 Task: Add Garden Of Life Vitamin D3 5000 IU & Zinc to the cart.
Action: Mouse moved to (33, 91)
Screenshot: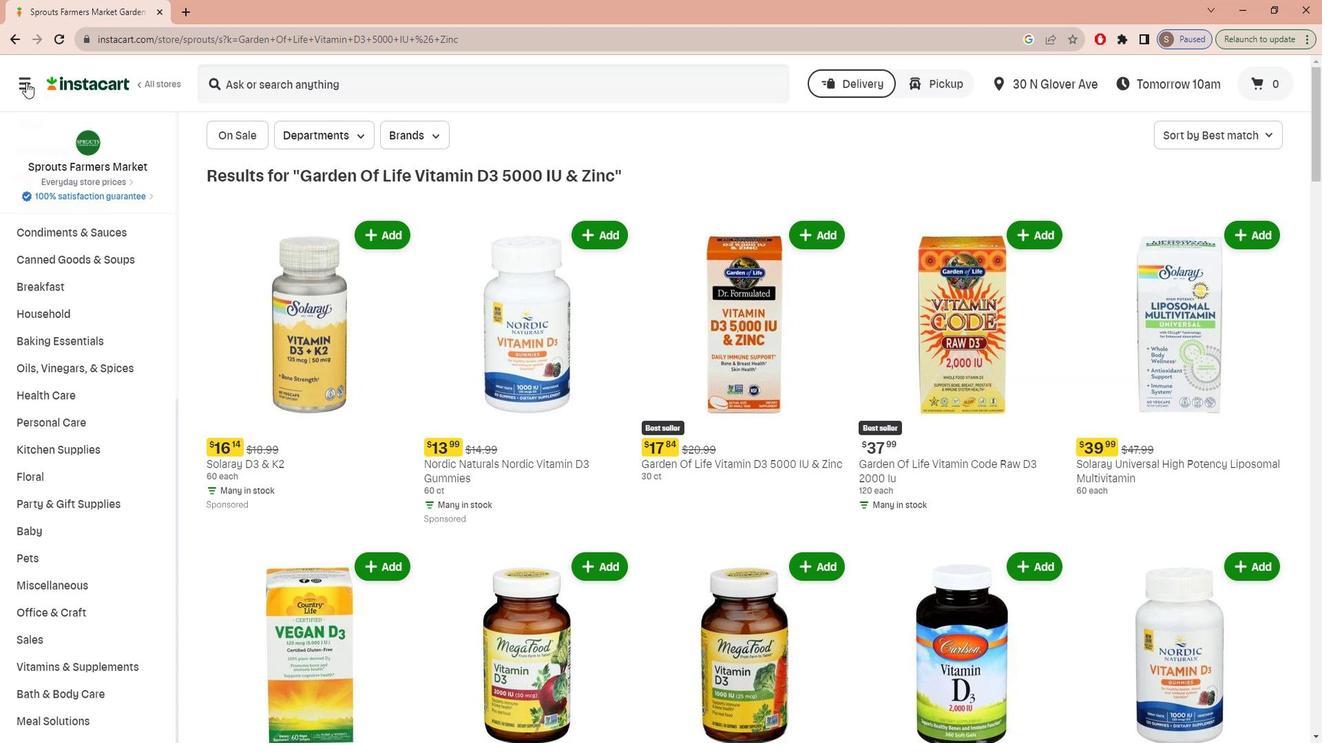 
Action: Mouse pressed left at (33, 91)
Screenshot: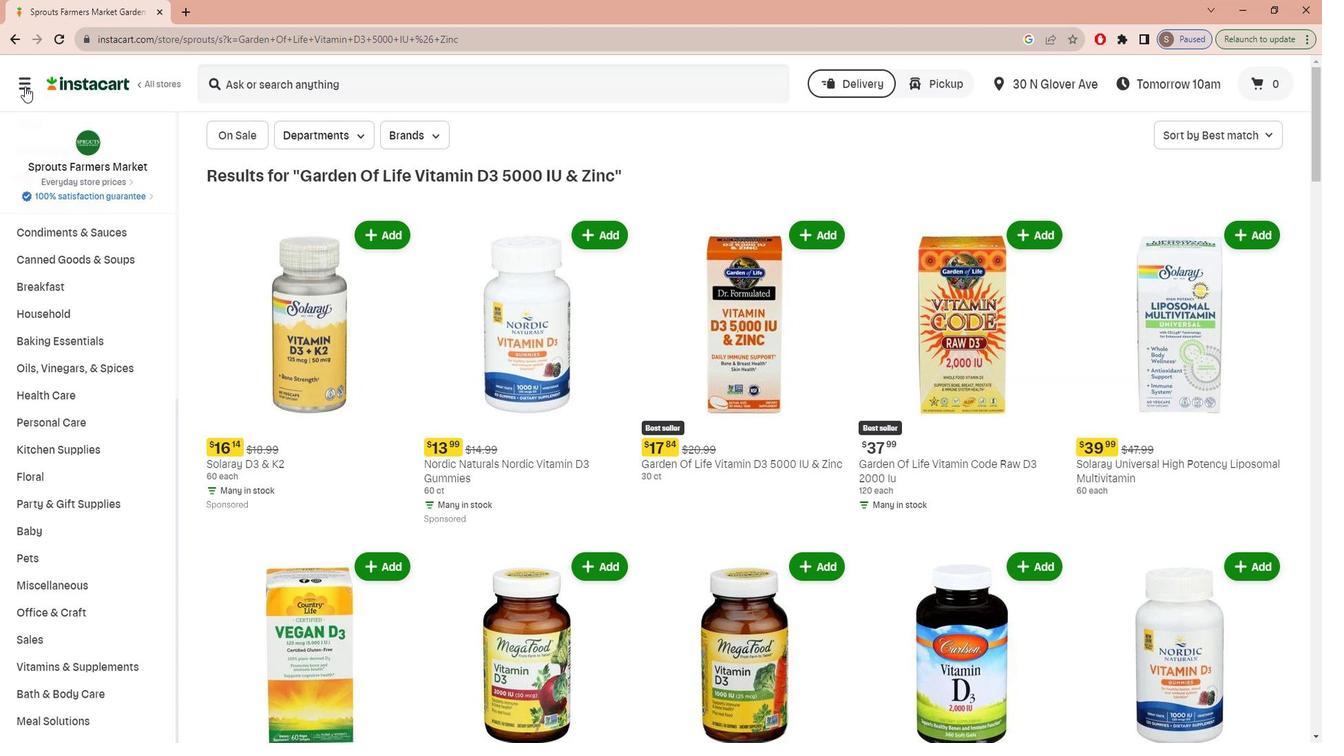 
Action: Mouse moved to (38, 174)
Screenshot: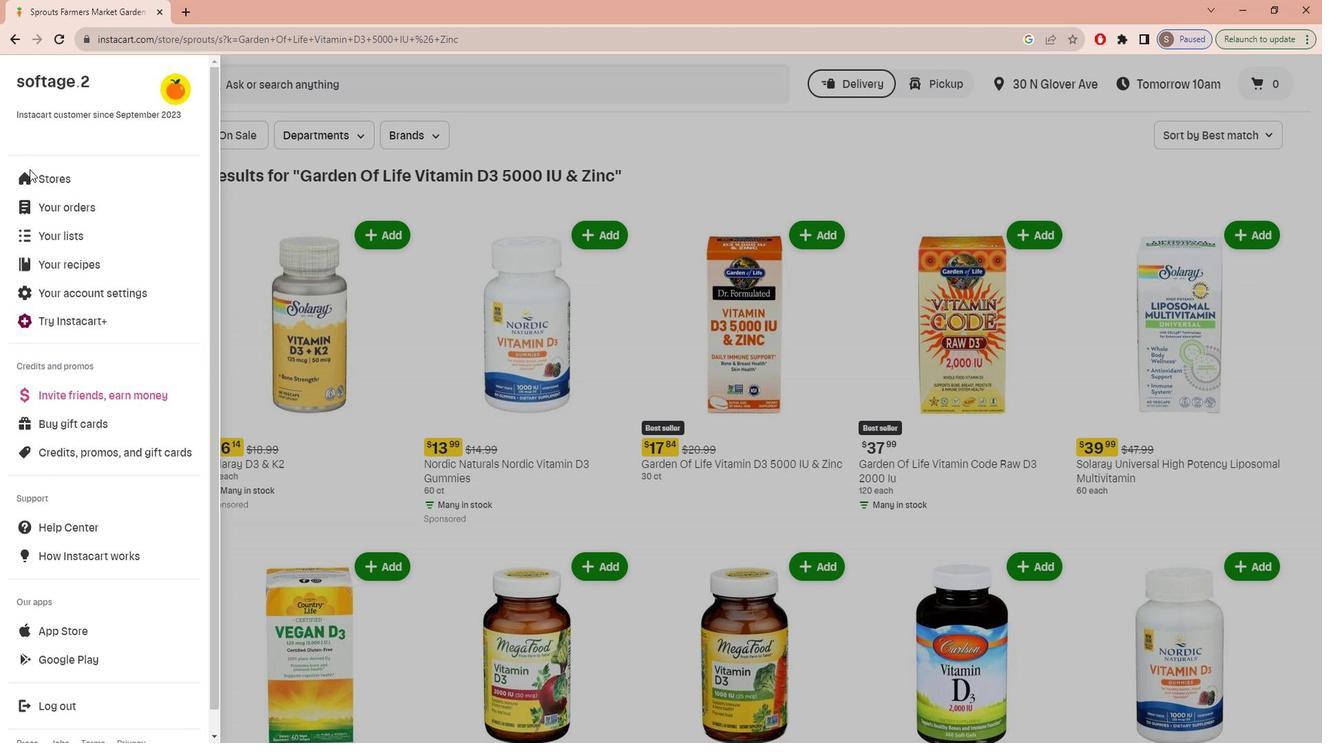 
Action: Mouse pressed left at (38, 174)
Screenshot: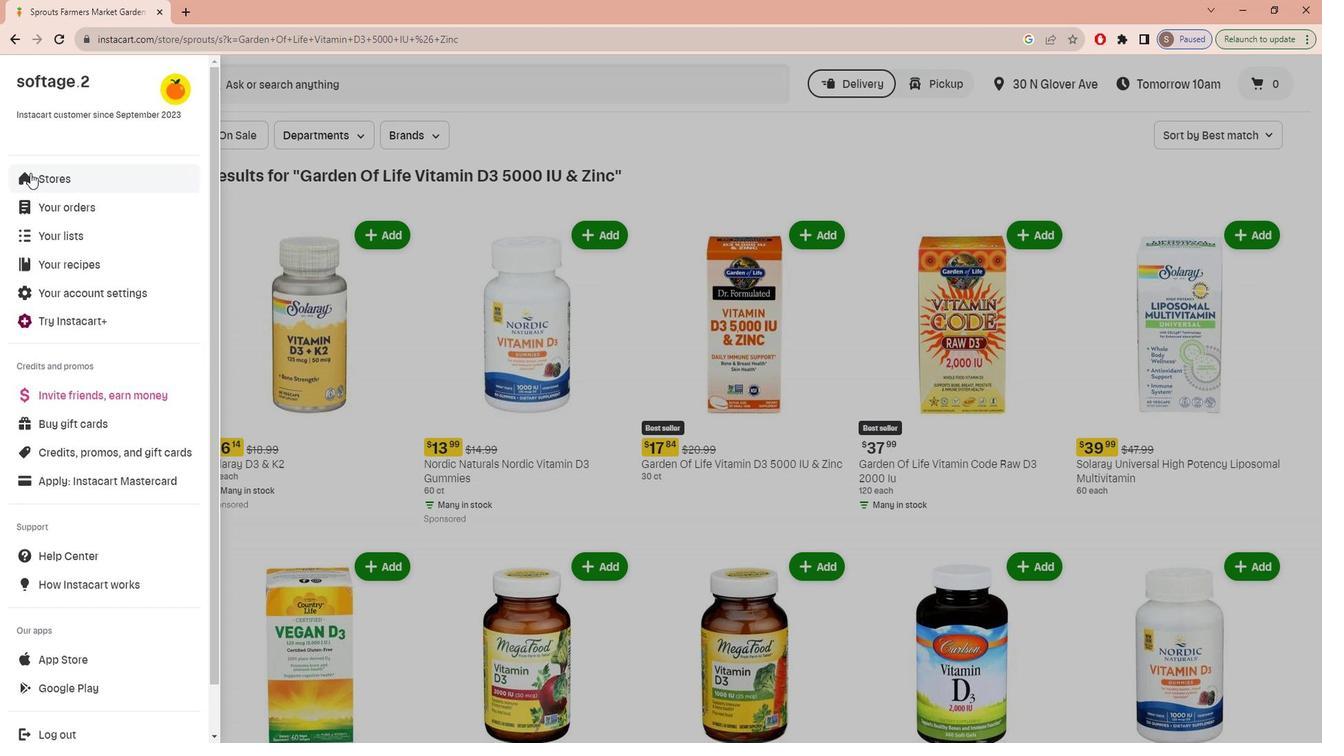 
Action: Mouse moved to (349, 148)
Screenshot: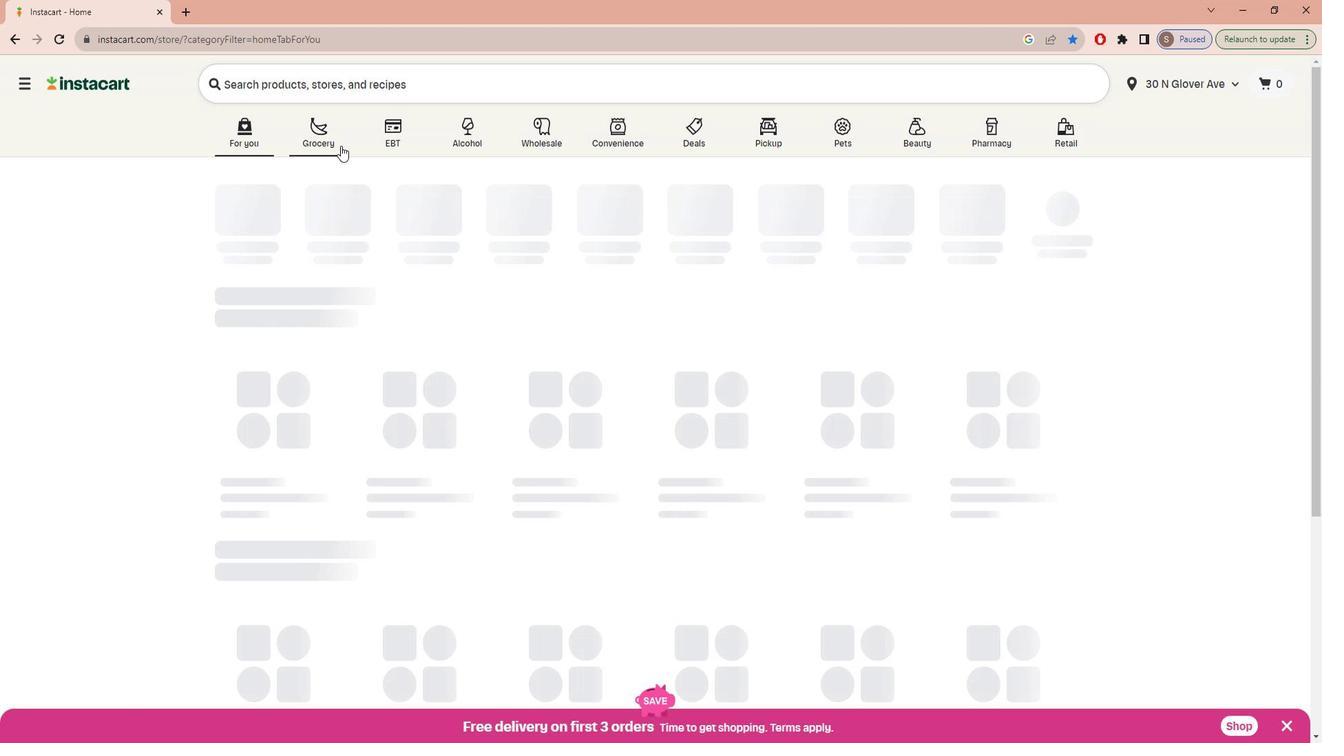 
Action: Mouse pressed left at (349, 148)
Screenshot: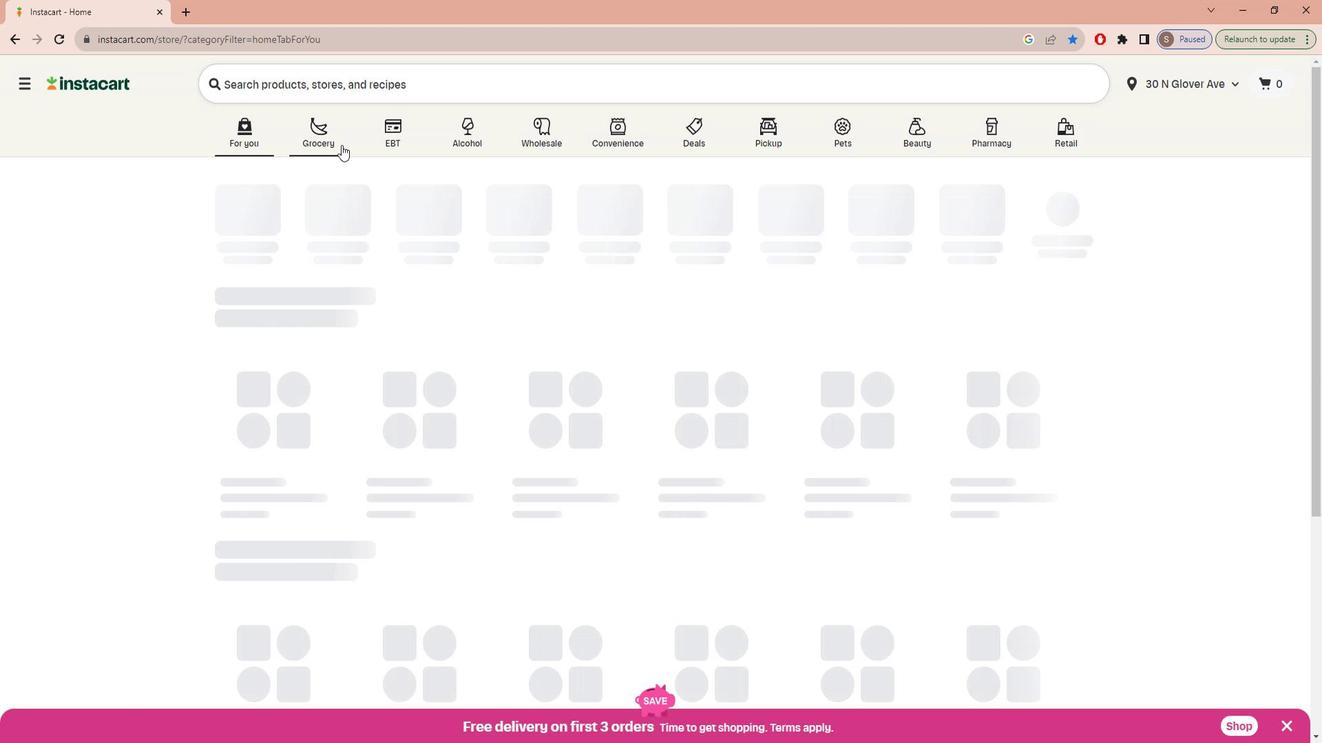 
Action: Mouse moved to (327, 393)
Screenshot: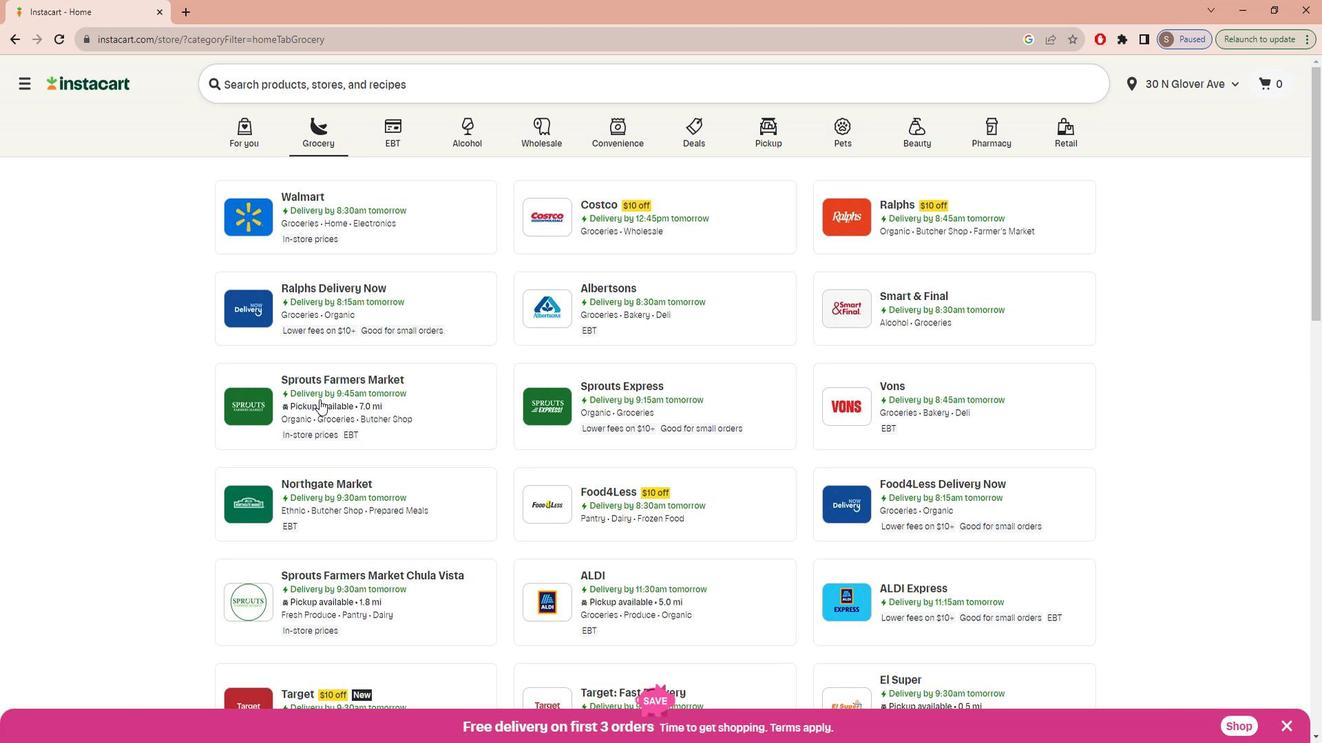 
Action: Mouse pressed left at (327, 393)
Screenshot: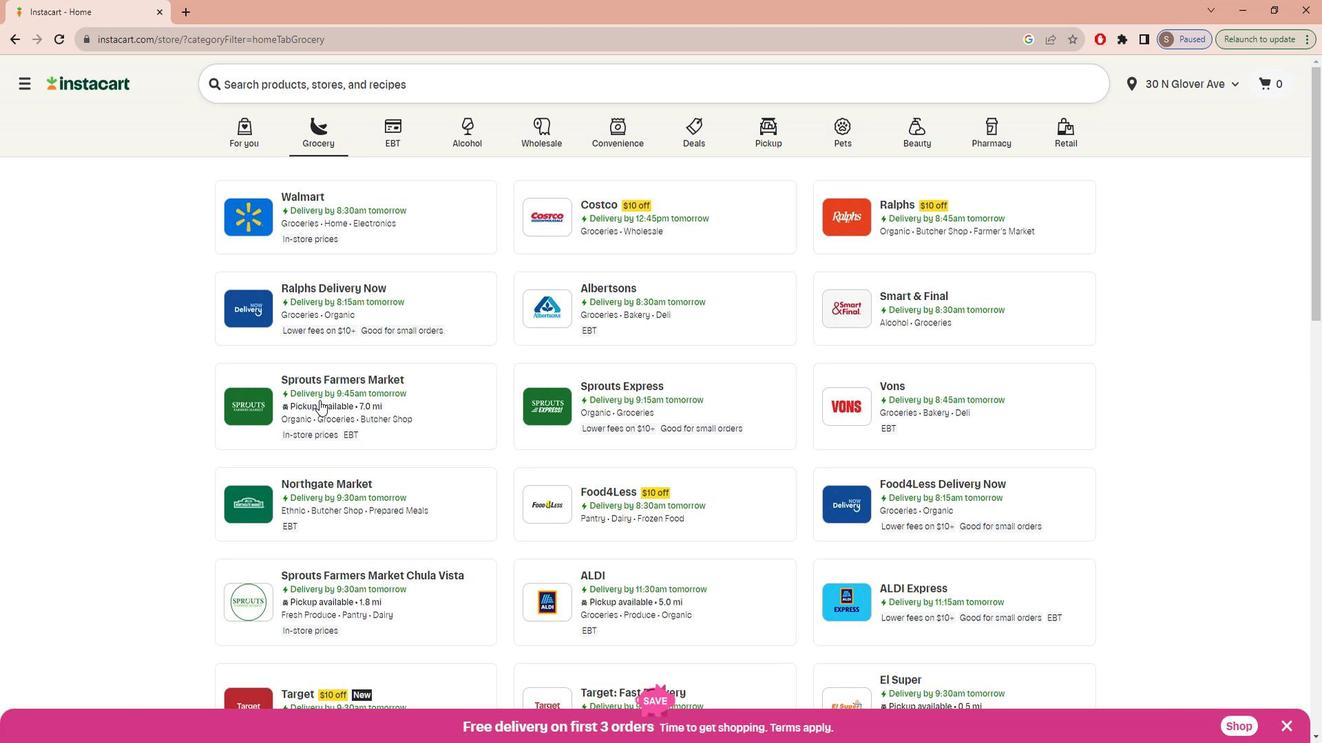 
Action: Mouse moved to (71, 586)
Screenshot: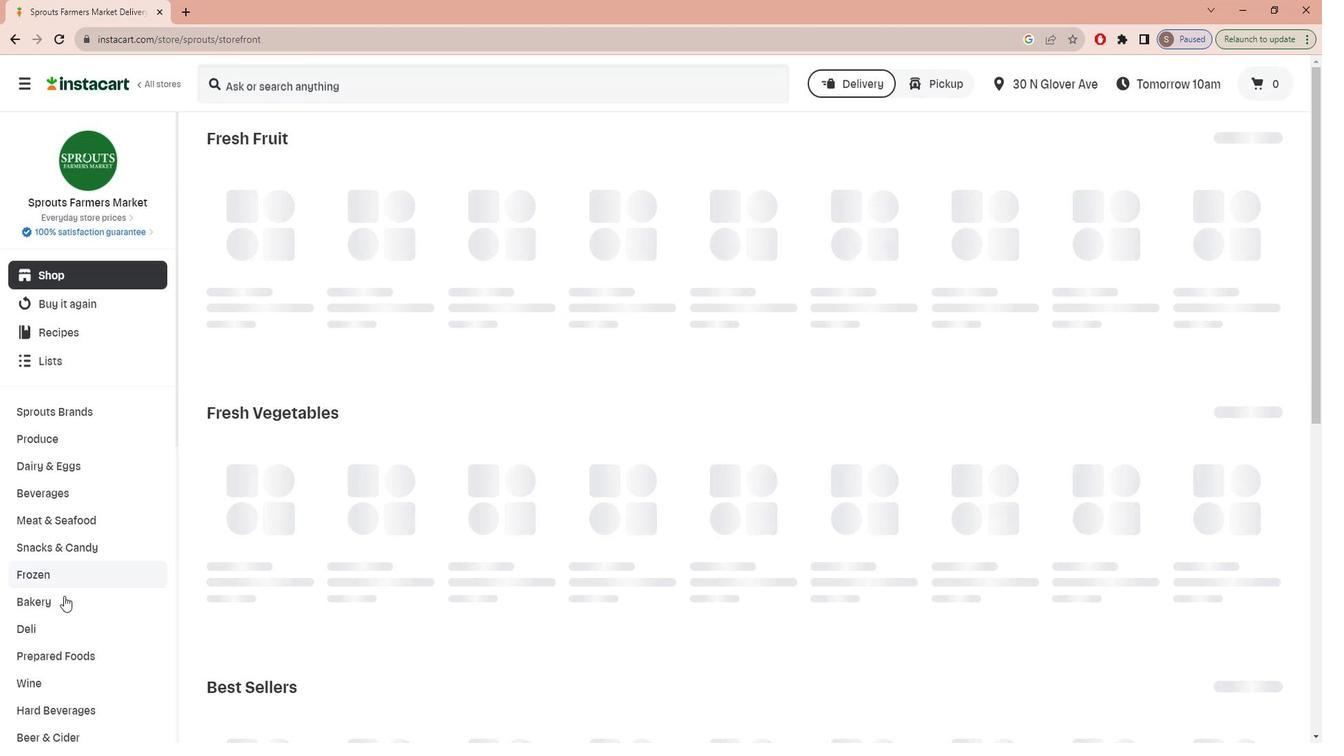 
Action: Mouse scrolled (71, 586) with delta (0, 0)
Screenshot: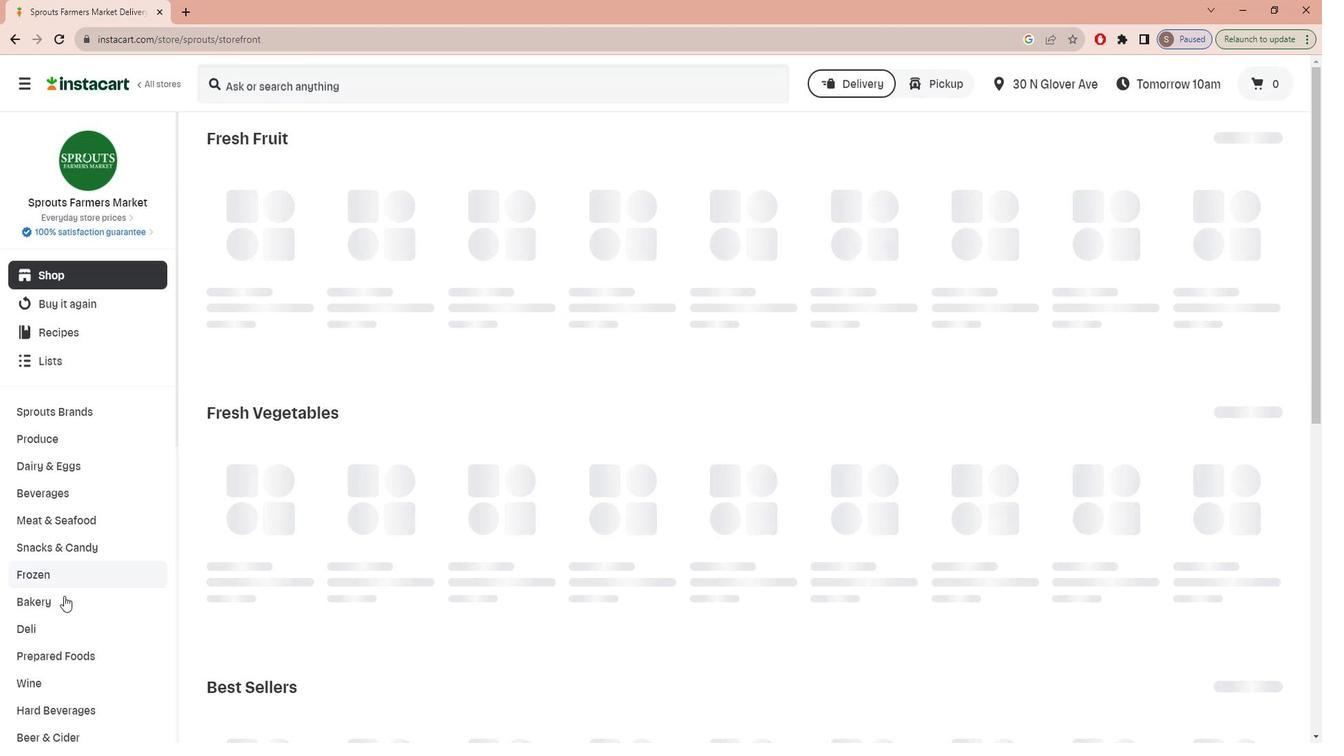 
Action: Mouse moved to (70, 590)
Screenshot: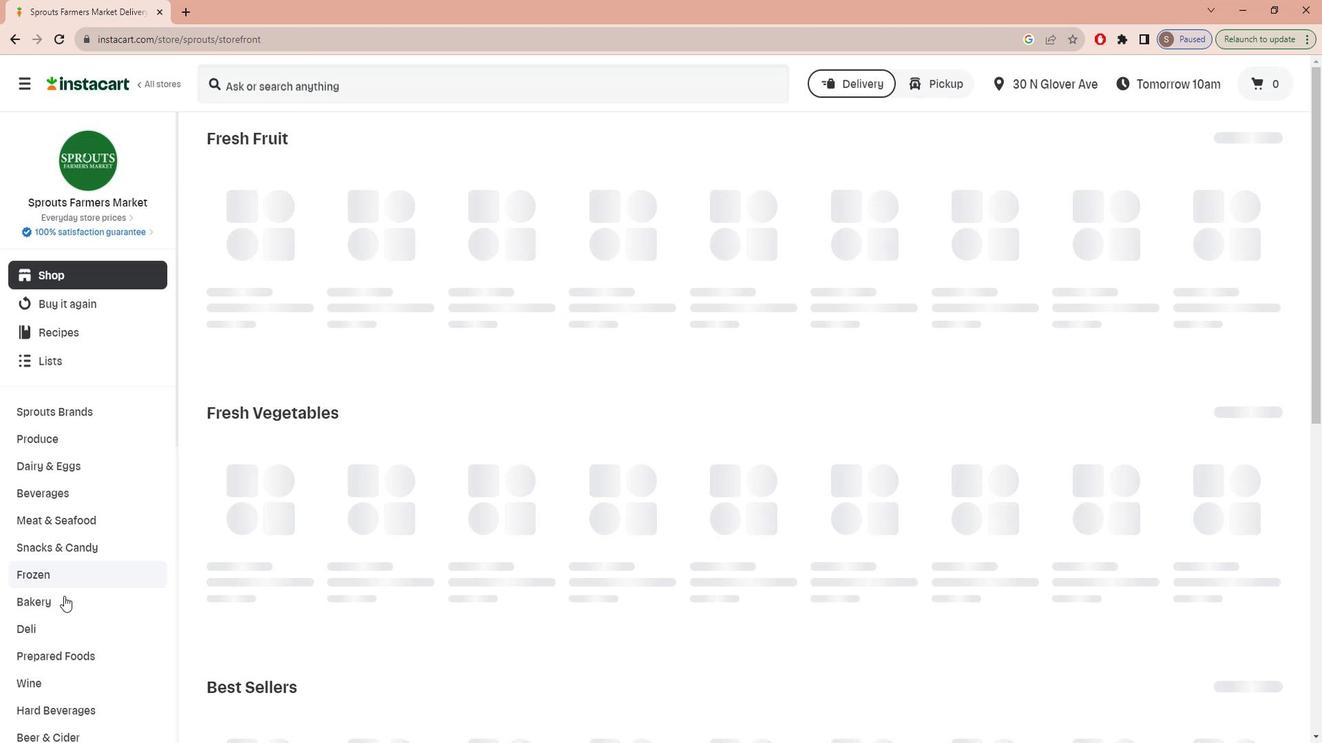 
Action: Mouse scrolled (70, 589) with delta (0, 0)
Screenshot: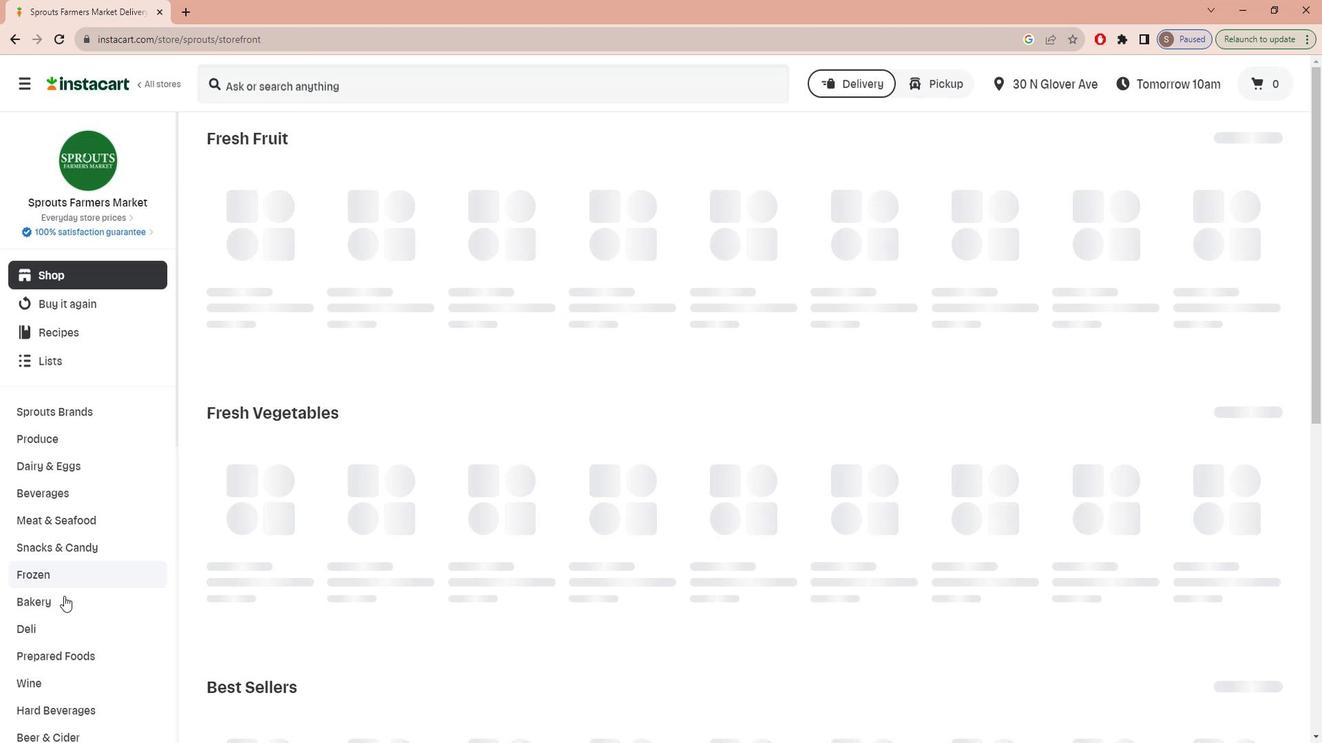 
Action: Mouse moved to (70, 592)
Screenshot: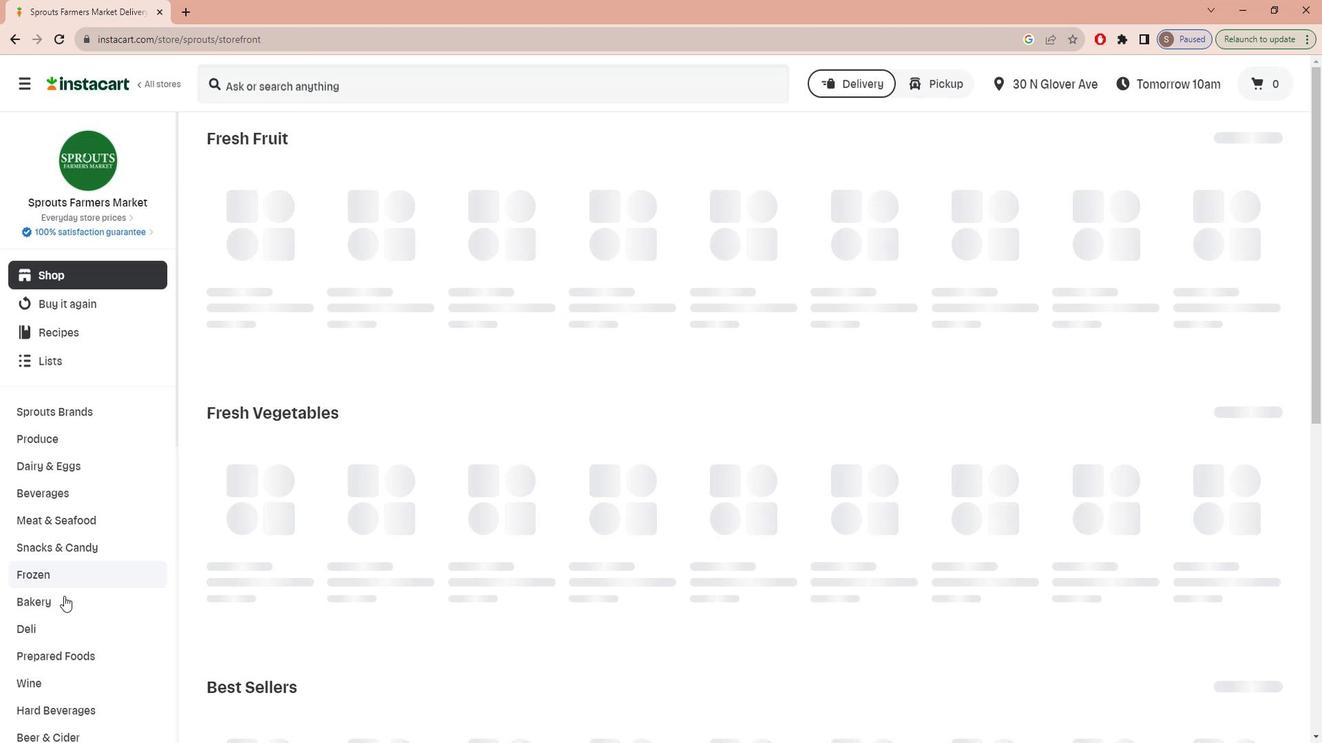 
Action: Mouse scrolled (70, 591) with delta (0, 0)
Screenshot: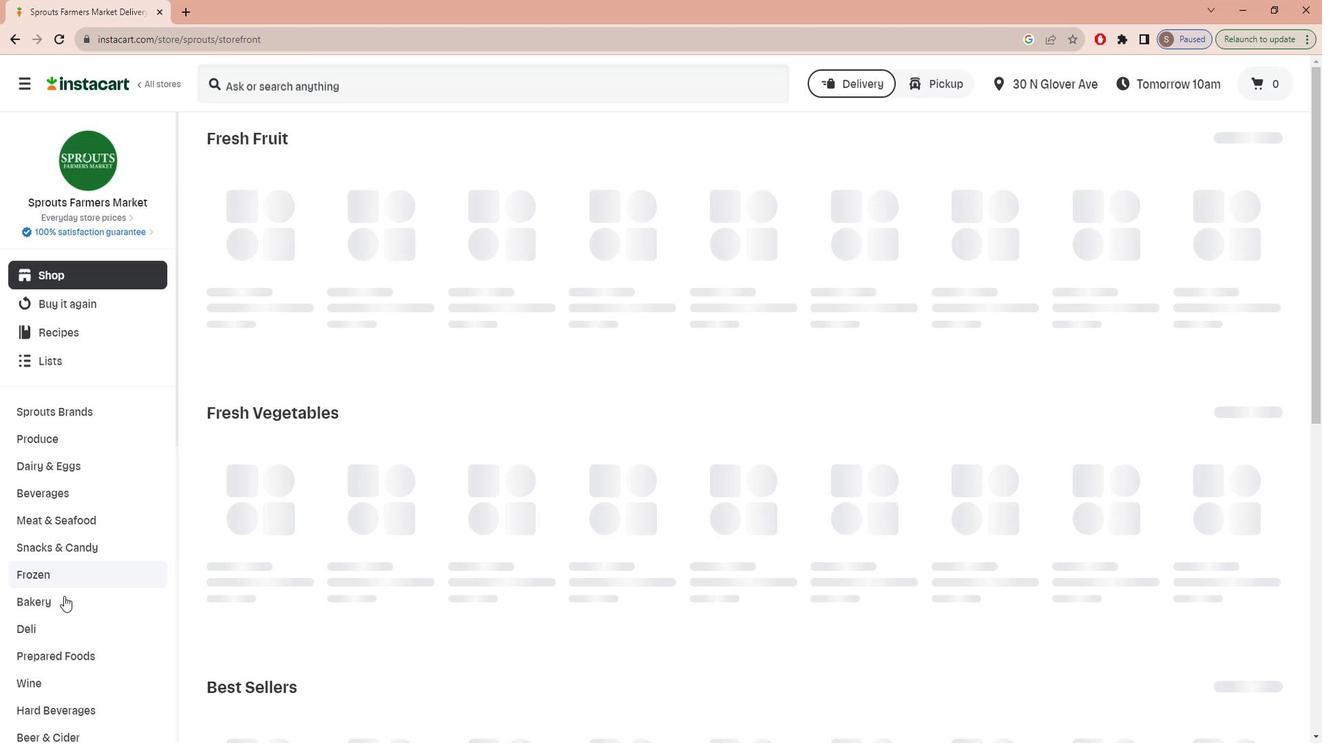 
Action: Mouse moved to (70, 592)
Screenshot: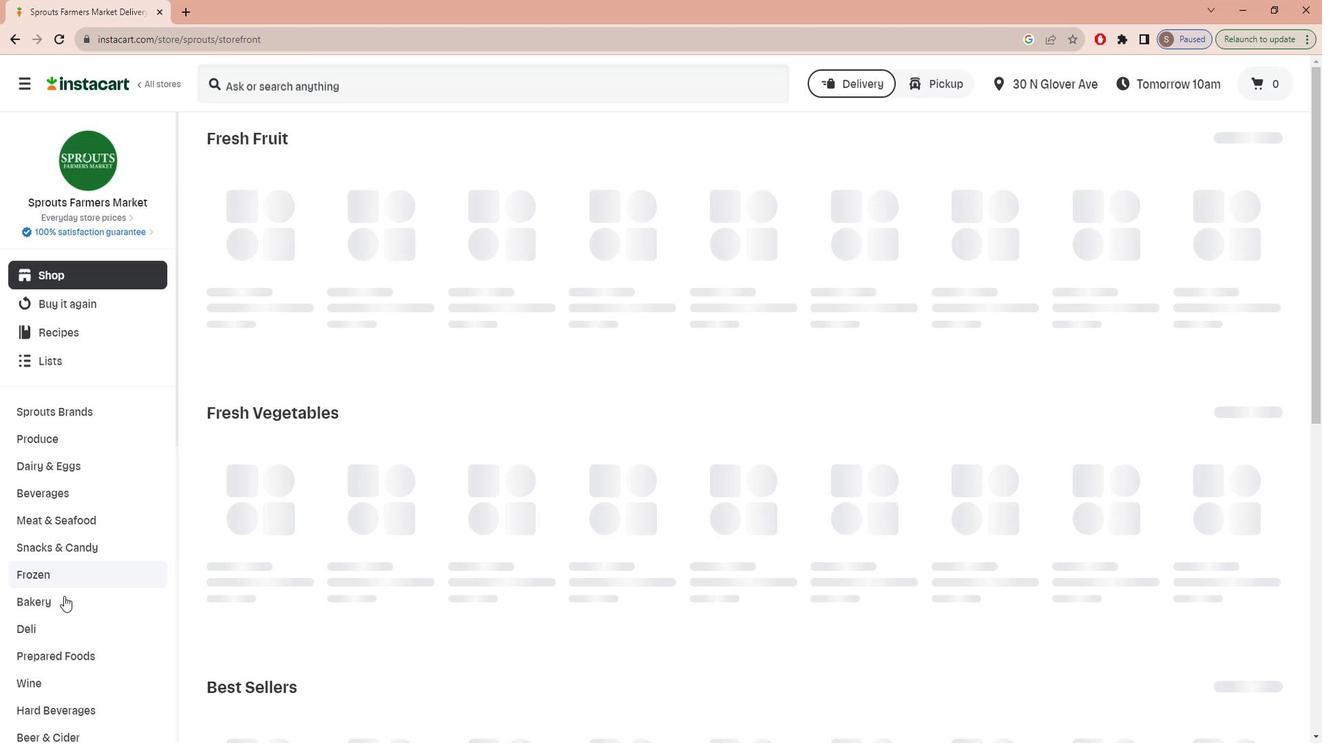 
Action: Mouse scrolled (70, 592) with delta (0, 0)
Screenshot: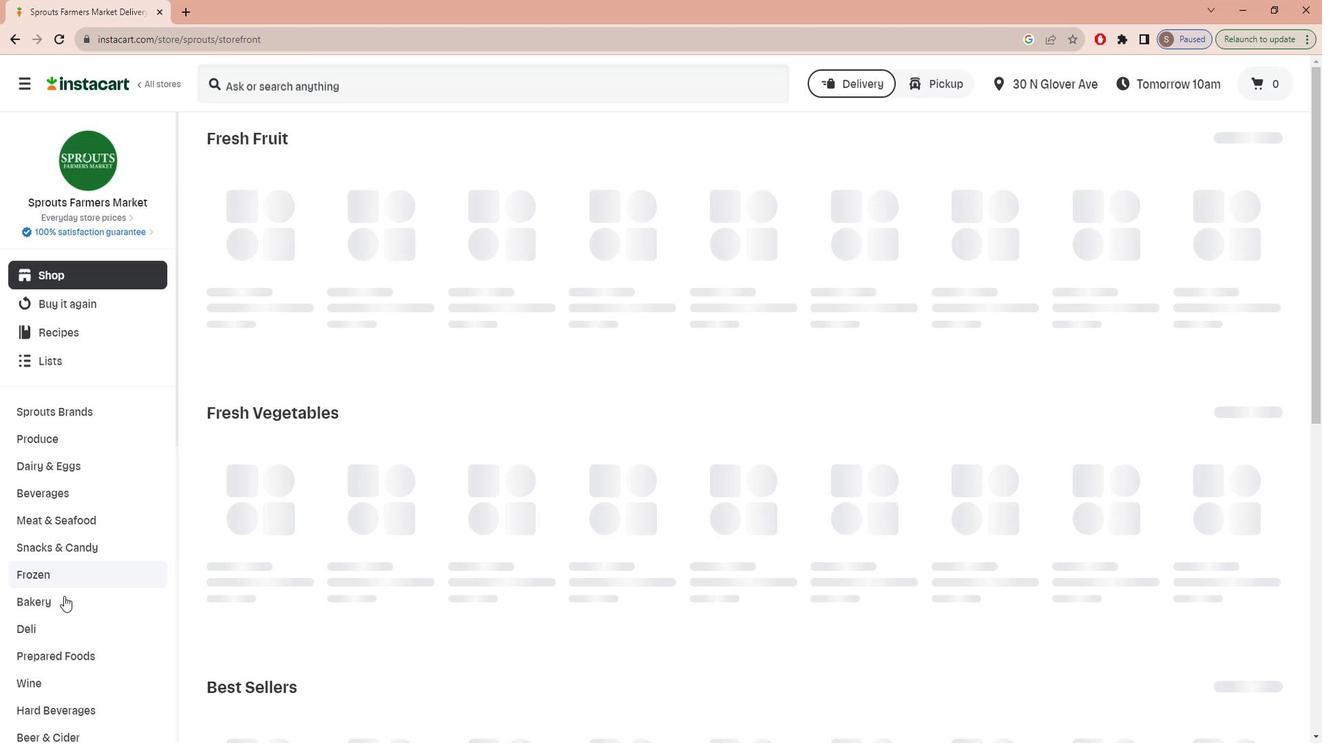 
Action: Mouse moved to (70, 593)
Screenshot: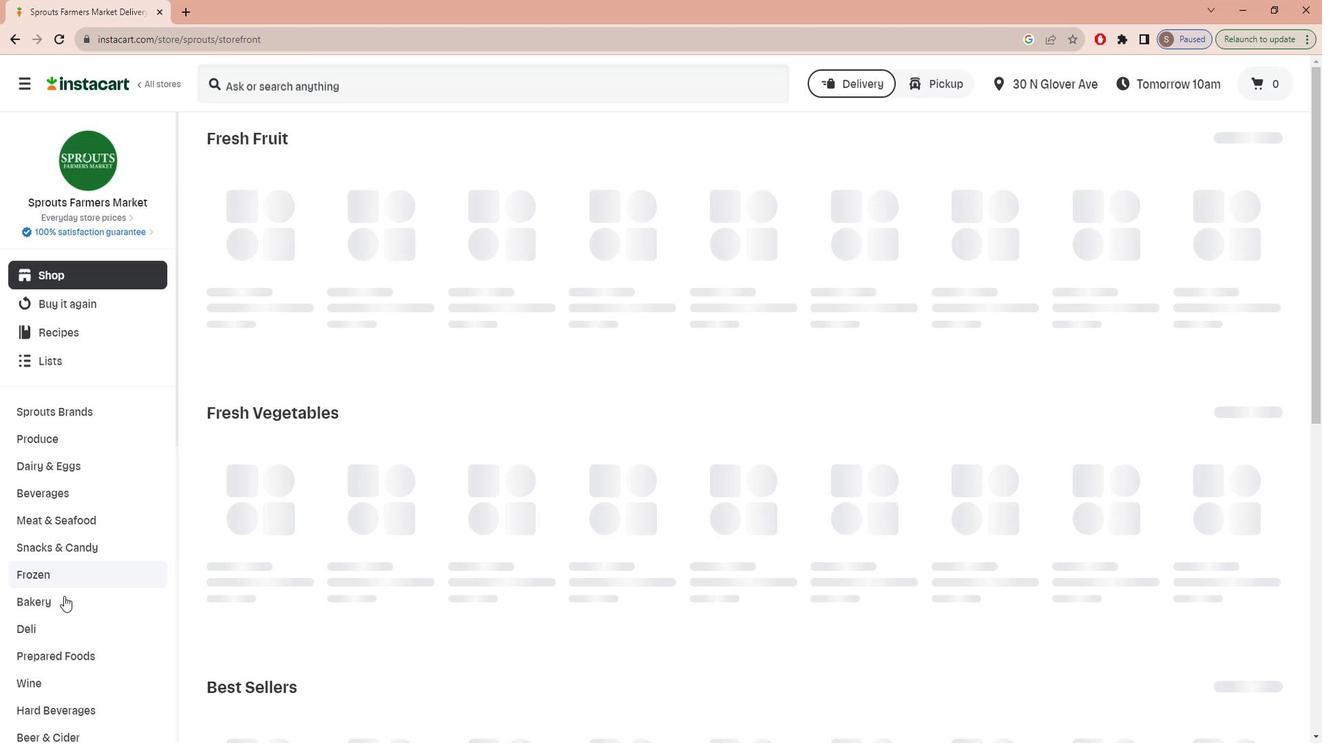 
Action: Mouse scrolled (70, 592) with delta (0, 0)
Screenshot: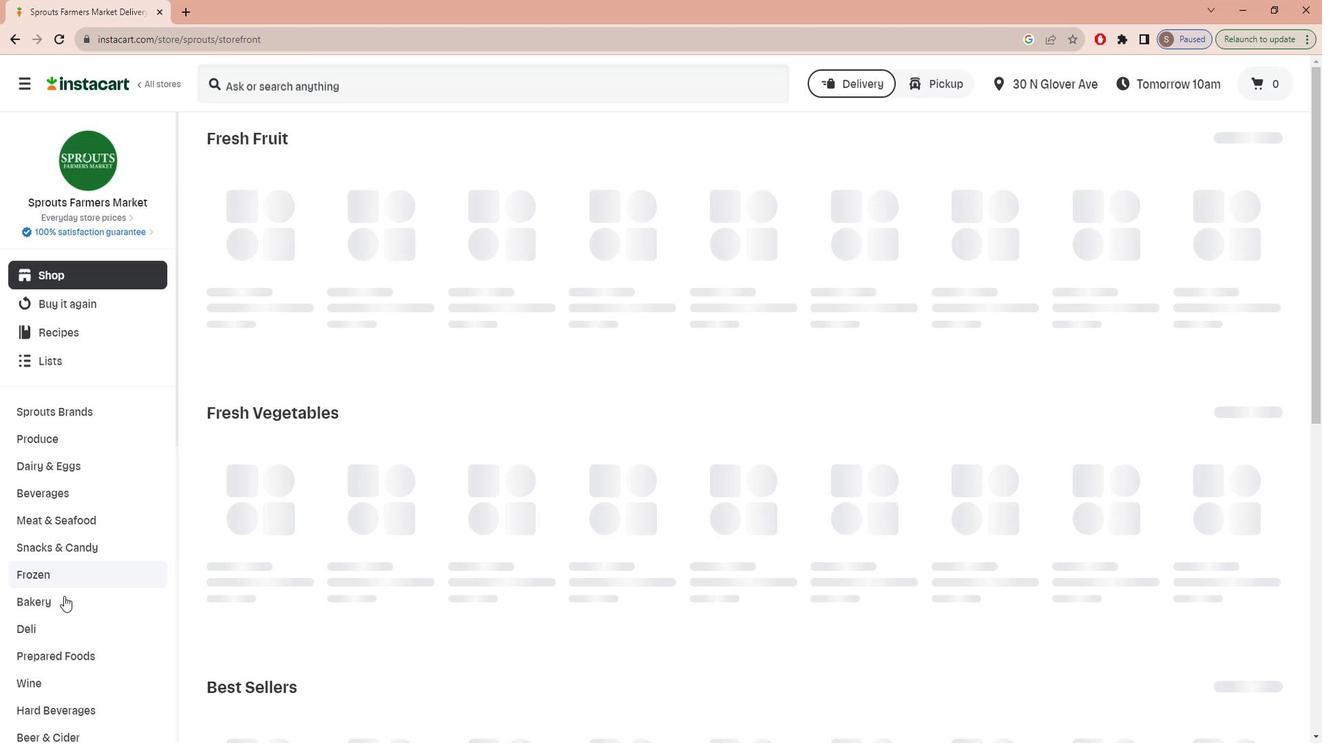 
Action: Mouse moved to (70, 594)
Screenshot: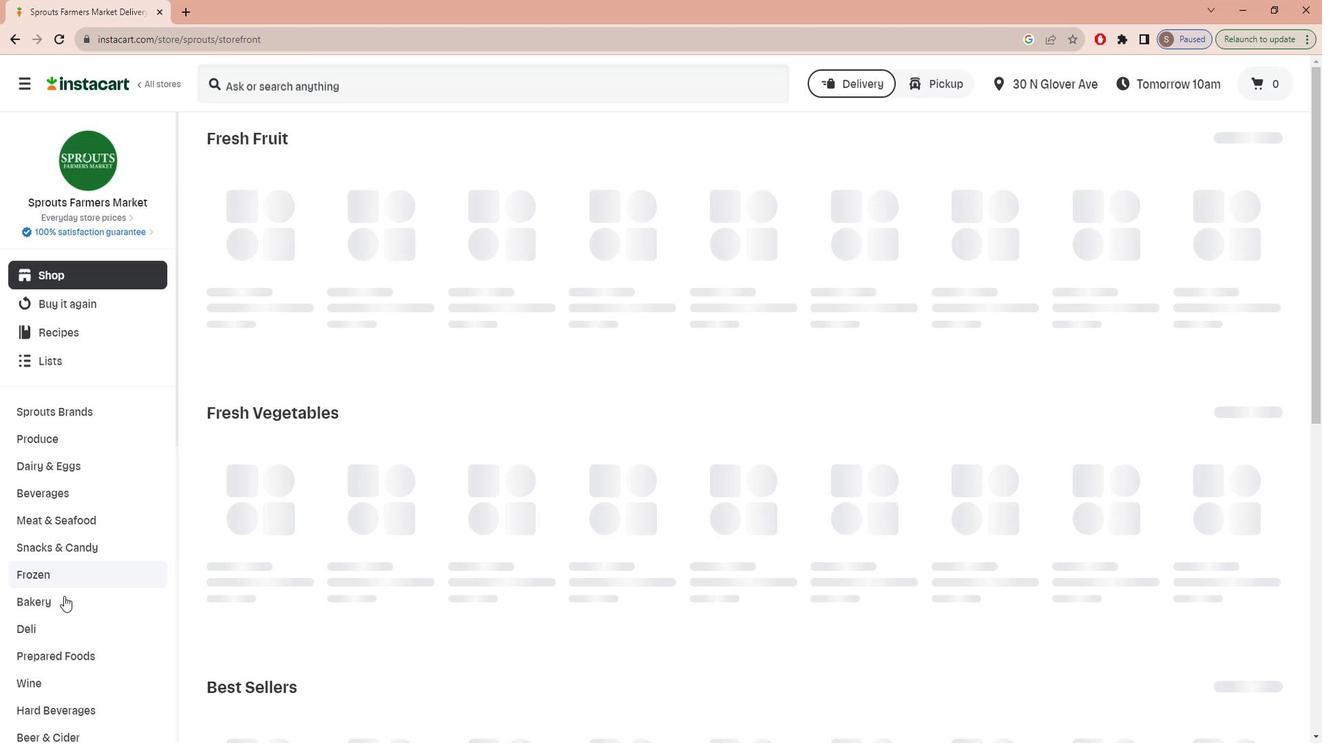 
Action: Mouse scrolled (70, 593) with delta (0, 0)
Screenshot: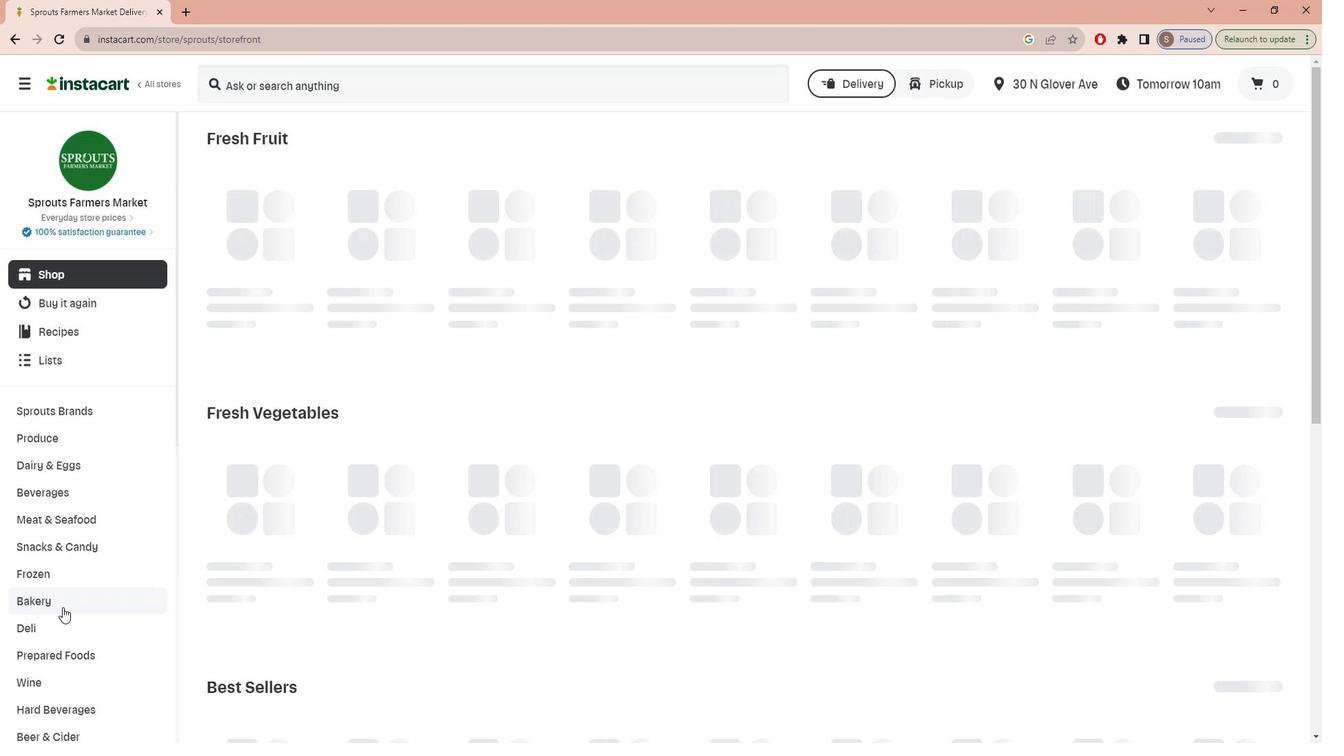 
Action: Mouse scrolled (70, 593) with delta (0, 0)
Screenshot: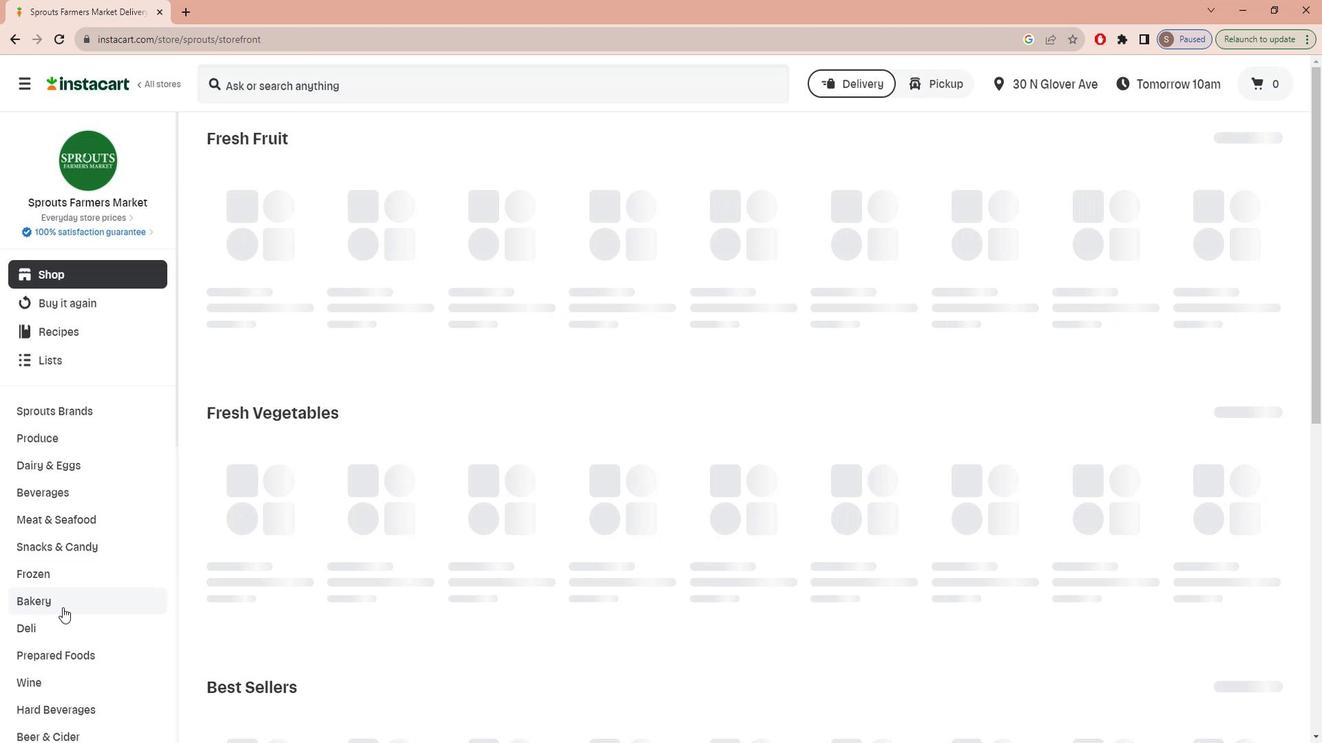 
Action: Mouse moved to (70, 595)
Screenshot: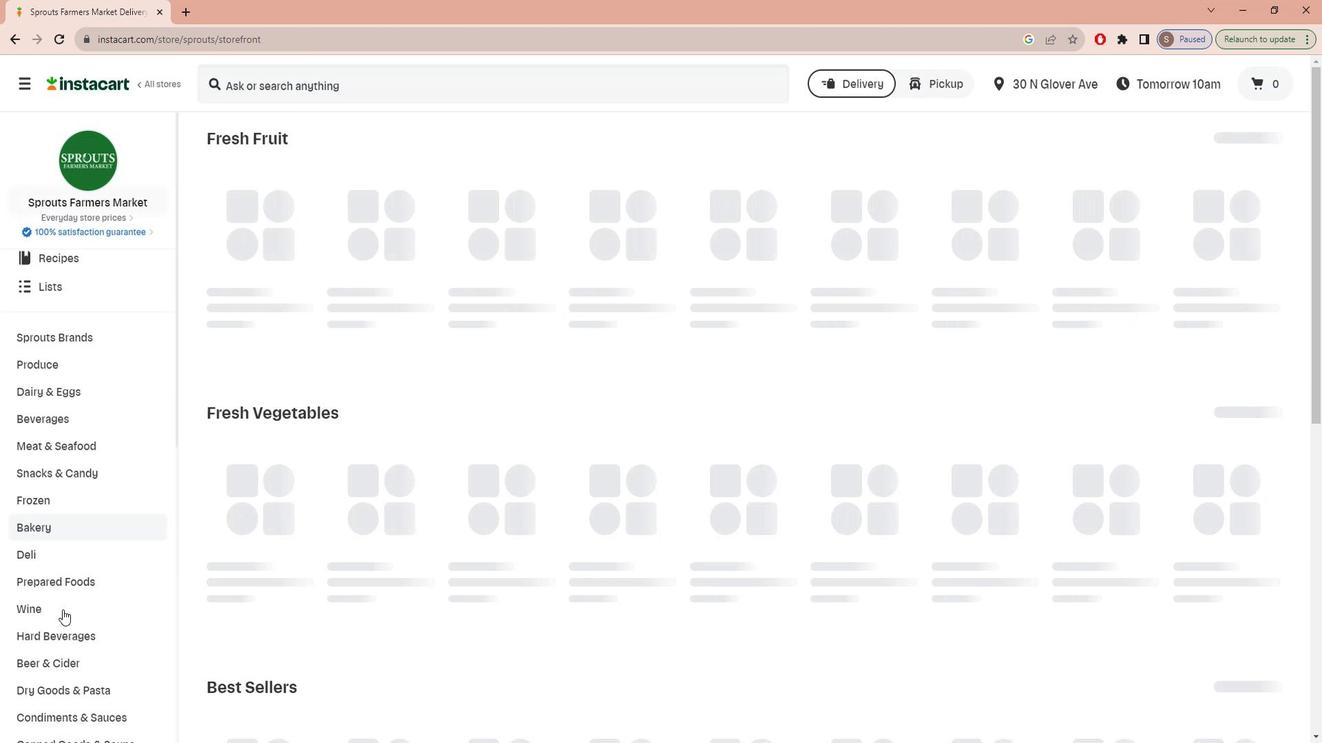 
Action: Mouse scrolled (70, 594) with delta (0, 0)
Screenshot: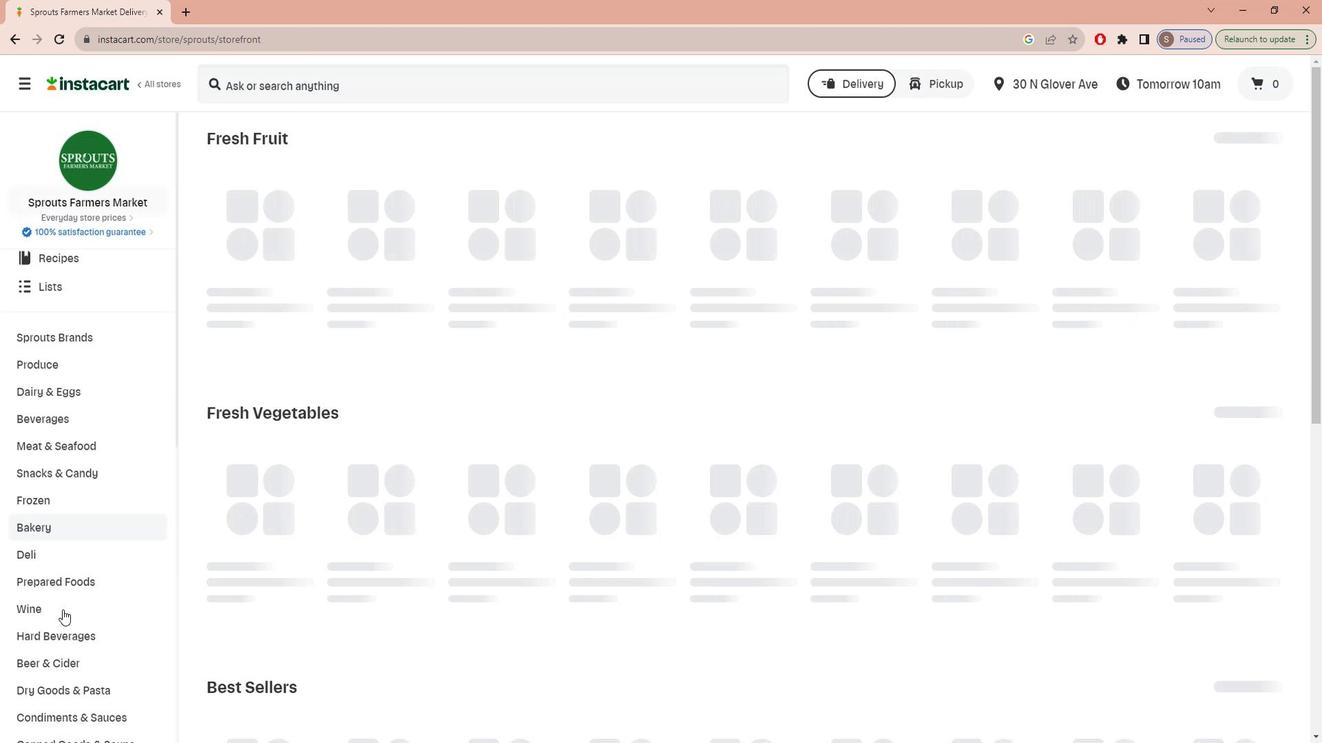 
Action: Mouse moved to (95, 656)
Screenshot: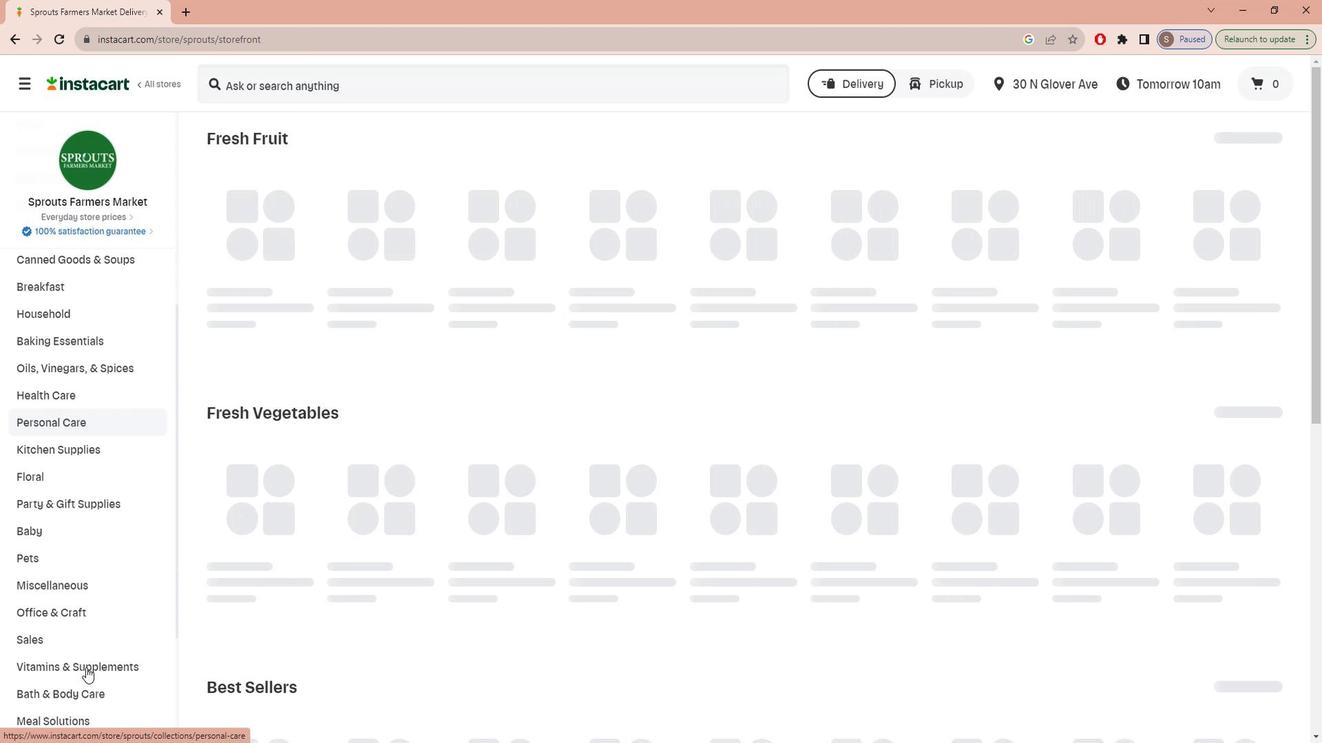 
Action: Mouse pressed left at (95, 656)
Screenshot: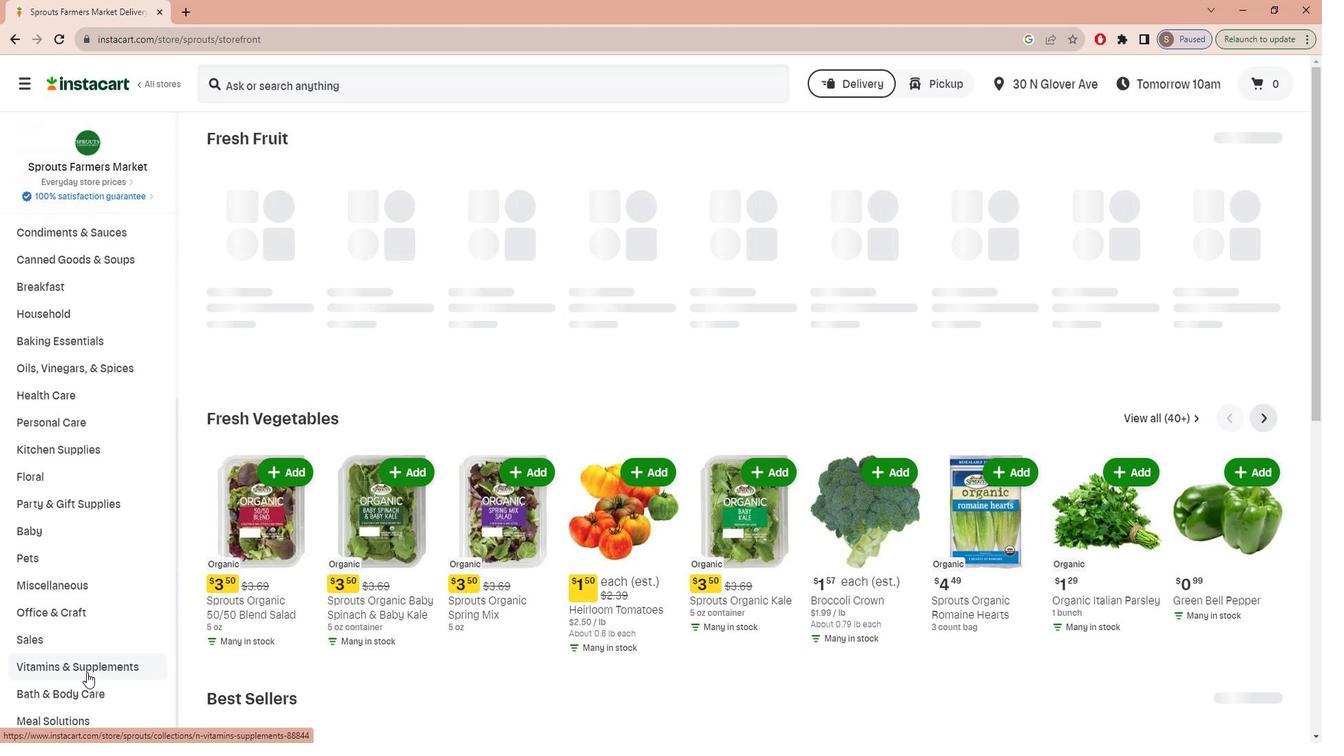 
Action: Mouse moved to (1295, 176)
Screenshot: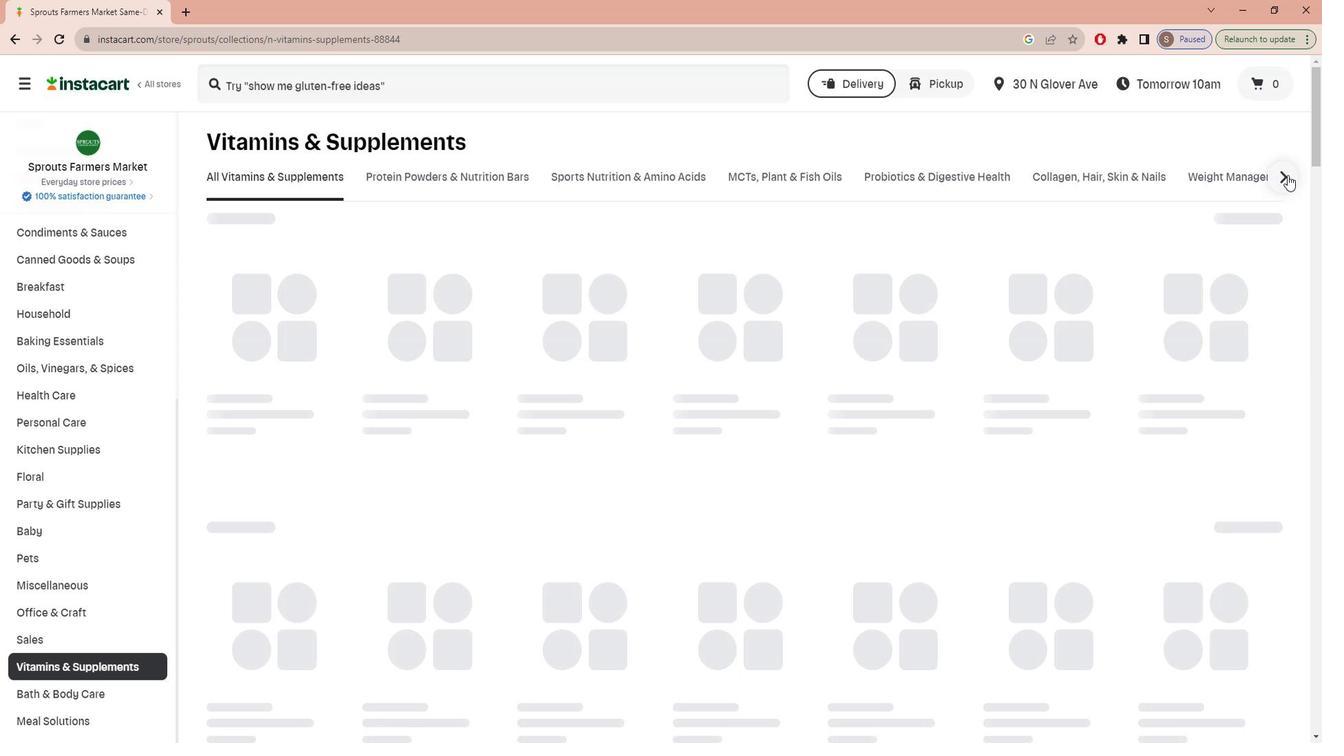 
Action: Mouse pressed left at (1295, 176)
Screenshot: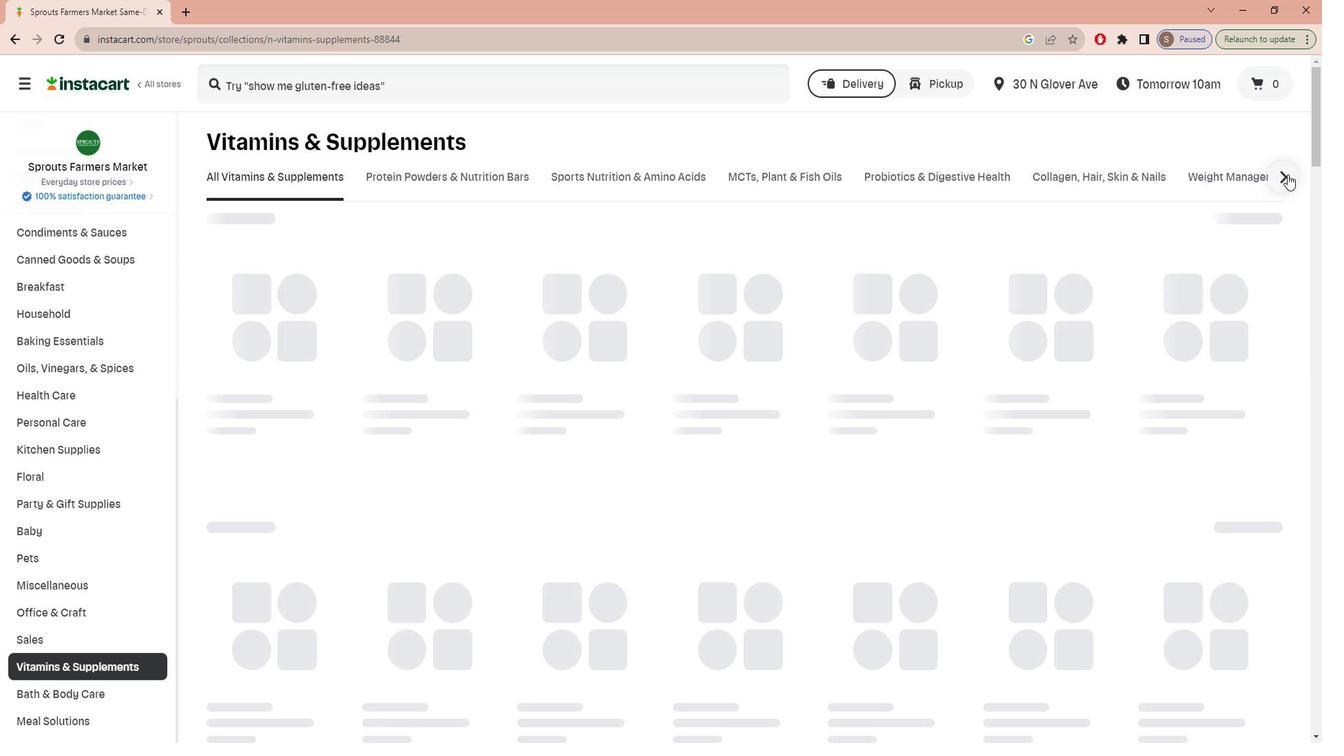 
Action: Mouse moved to (943, 174)
Screenshot: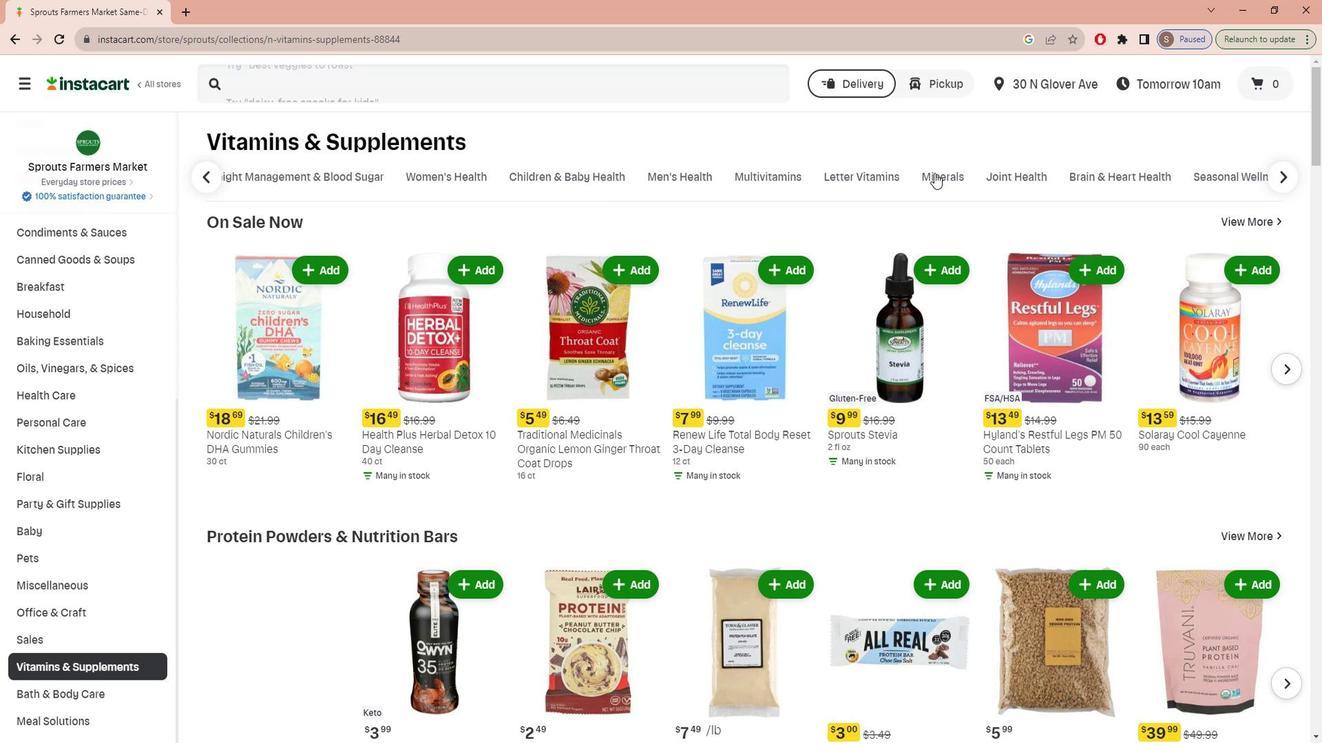 
Action: Mouse pressed left at (943, 174)
Screenshot: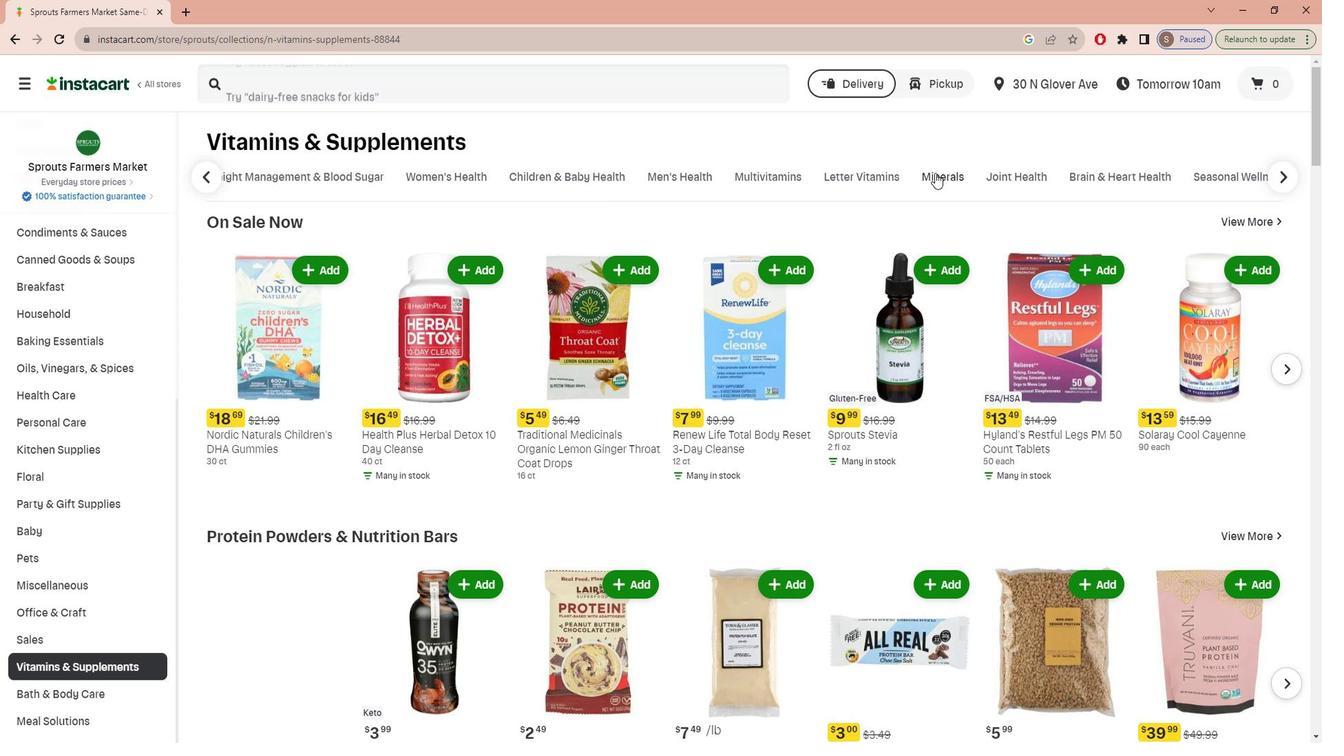 
Action: Mouse moved to (413, 91)
Screenshot: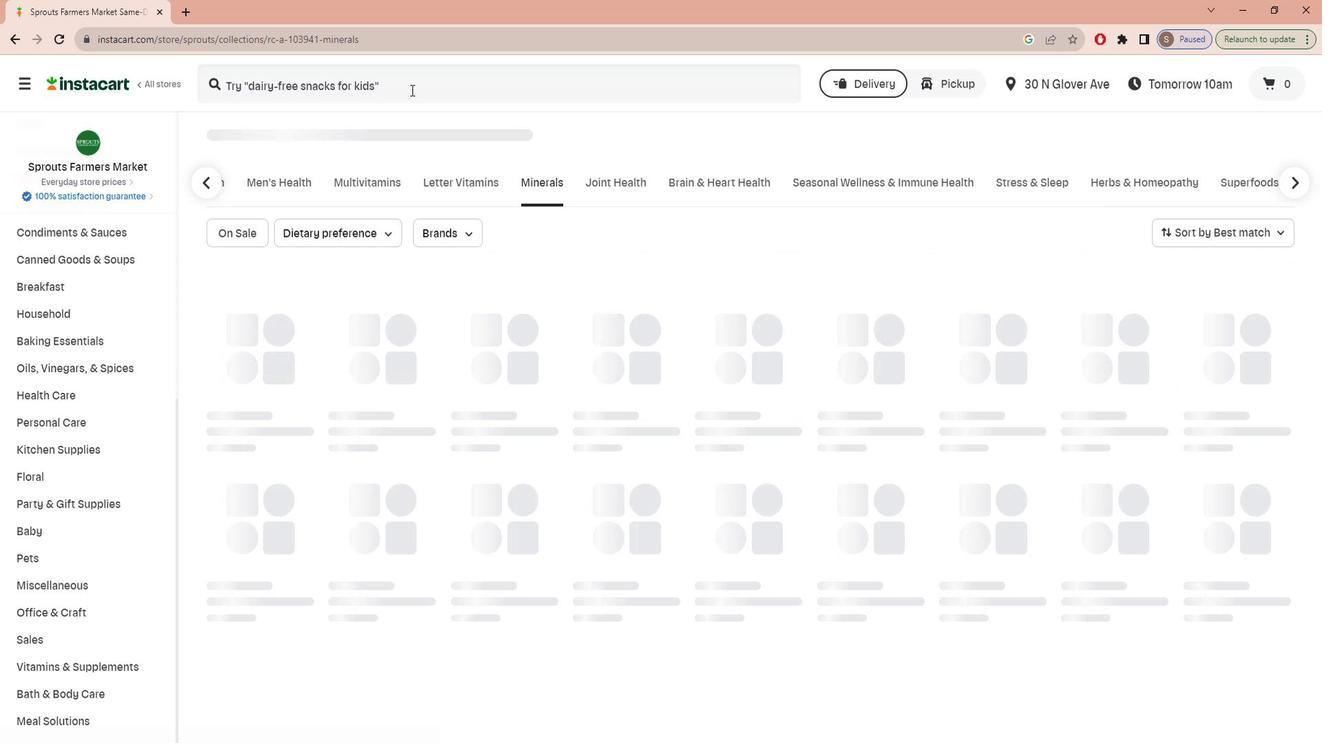 
Action: Mouse pressed left at (413, 91)
Screenshot: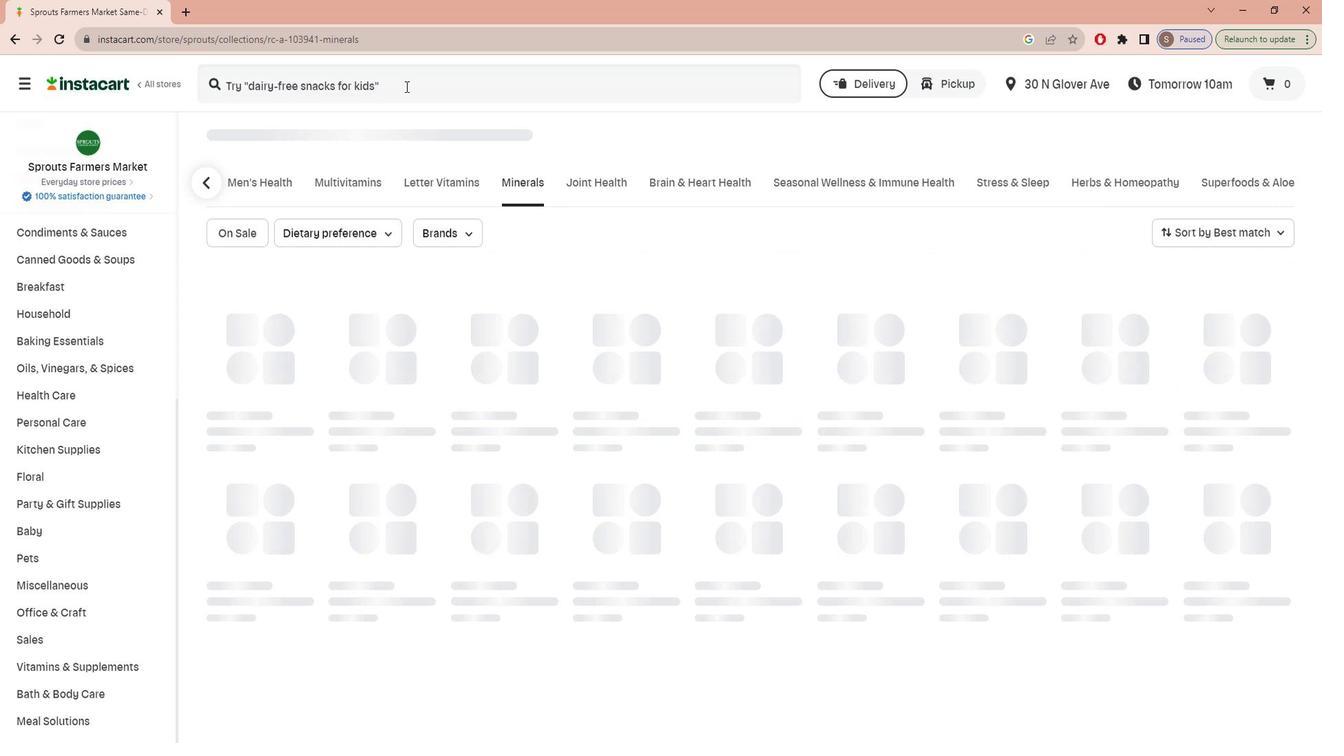 
Action: Key pressed g<Key.caps_lock>ARDEN<Key.space><Key.caps_lock>o<Key.caps_lock>F<Key.space><Key.caps_lock>l<Key.caps_lock>IFE<Key.space><Key.caps_lock>v<Key.caps_lock>ITAMIN<Key.space><Key.caps_lock>d3<Key.space>5000<Key.space>iu<Key.space><Key.shift>&<Key.space>z<Key.caps_lock>INC<Key.enter>
Screenshot: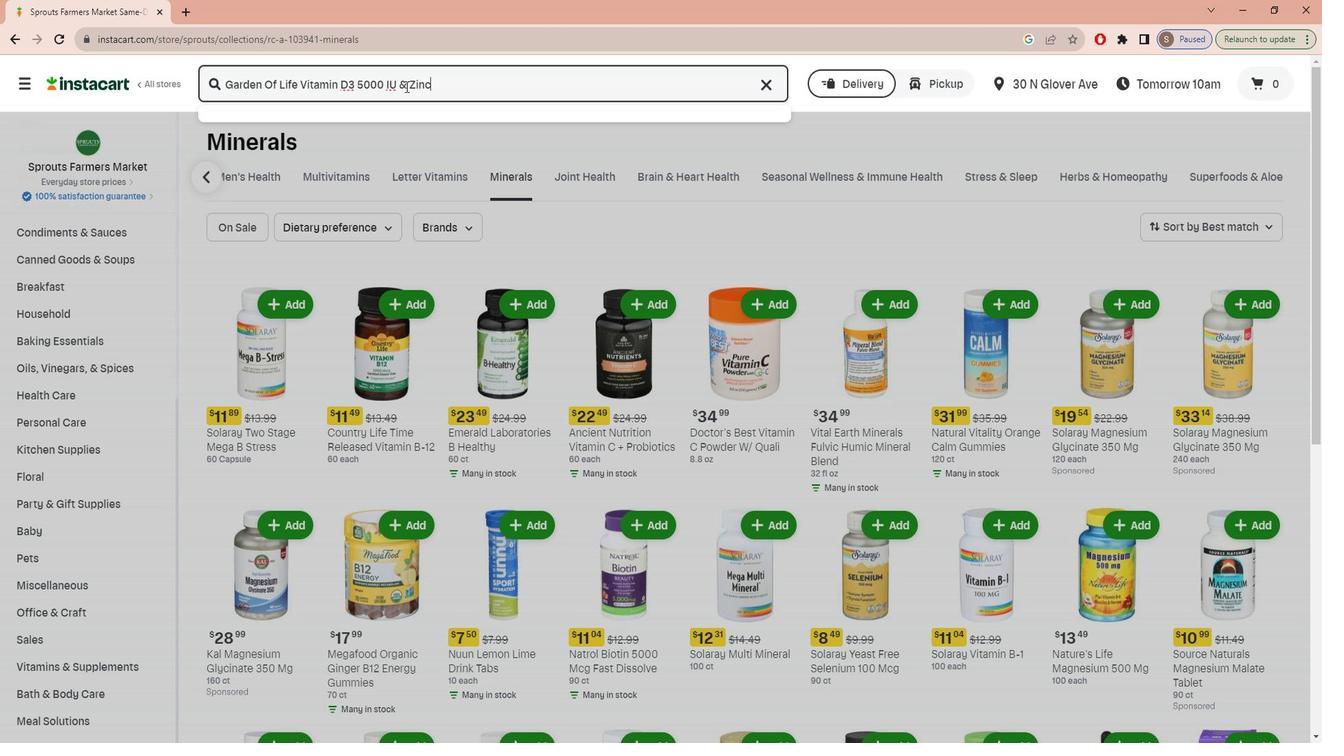
Action: Mouse moved to (808, 232)
Screenshot: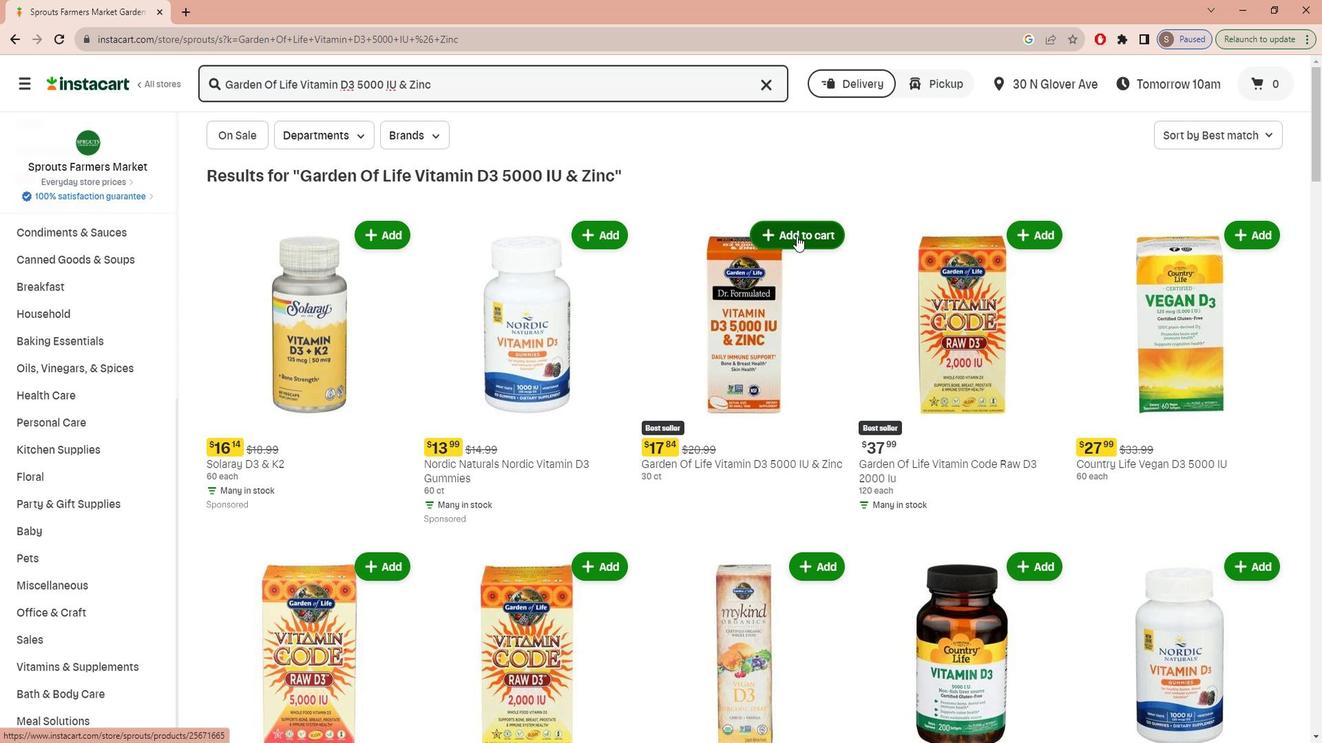 
Action: Mouse pressed left at (808, 232)
Screenshot: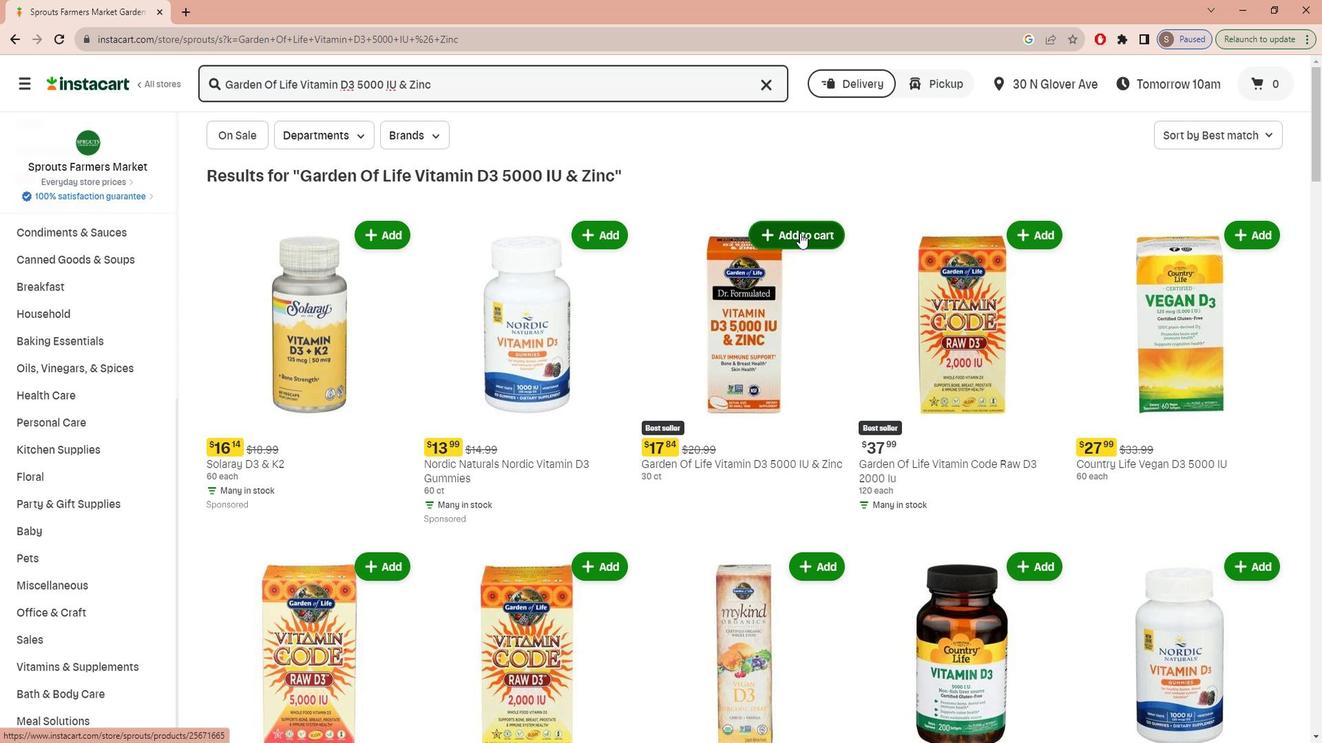 
Action: Mouse moved to (827, 361)
Screenshot: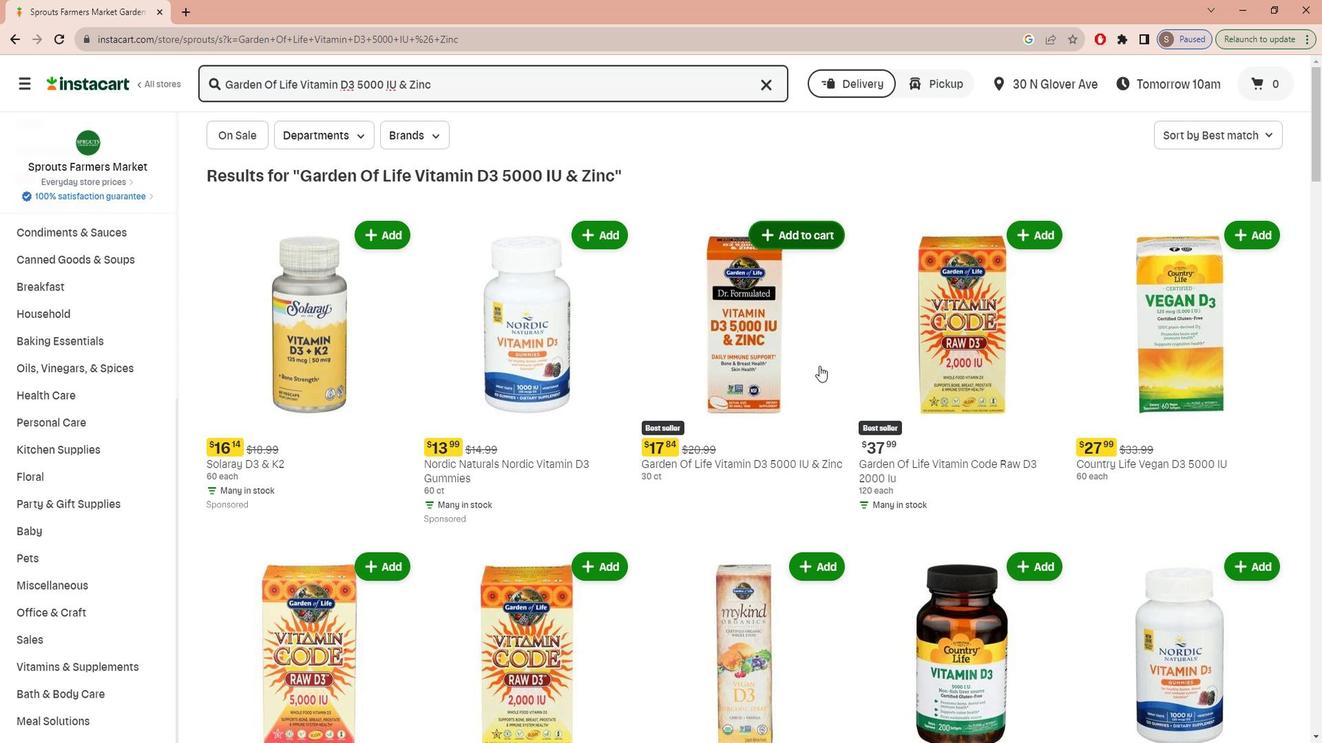 
